 Task: Check the percentage active listings of 1 acre in the last 5 years.
Action: Mouse moved to (1009, 225)
Screenshot: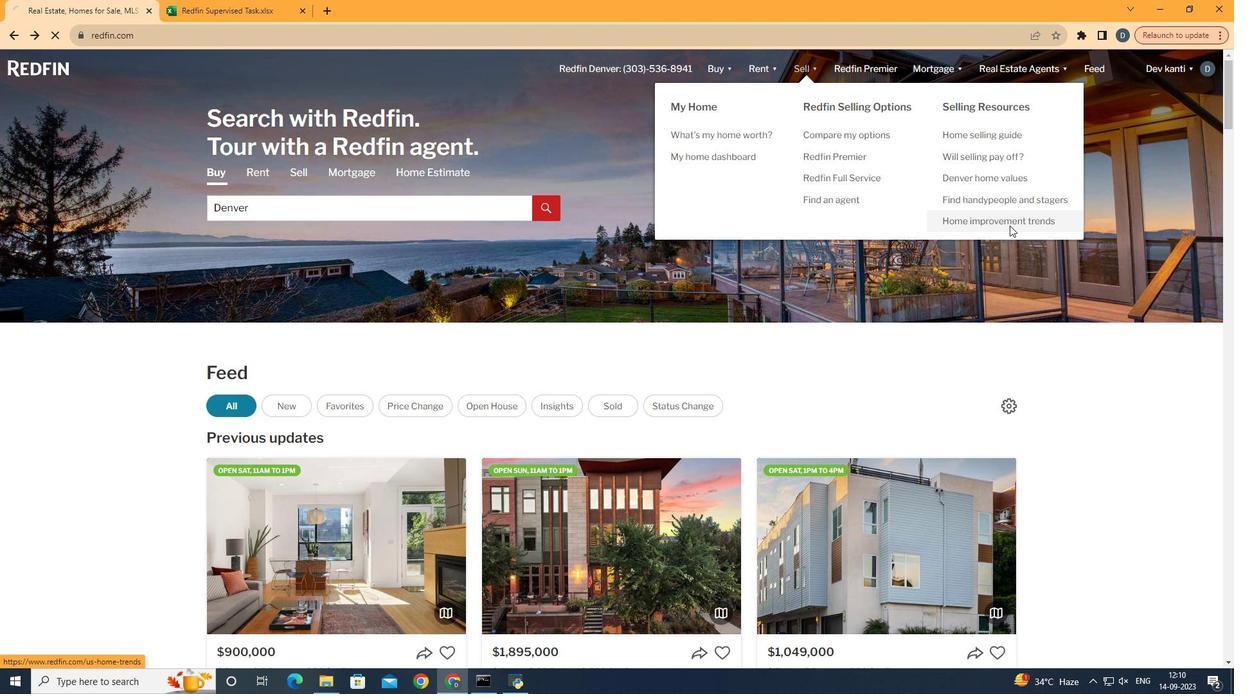 
Action: Mouse pressed left at (1009, 225)
Screenshot: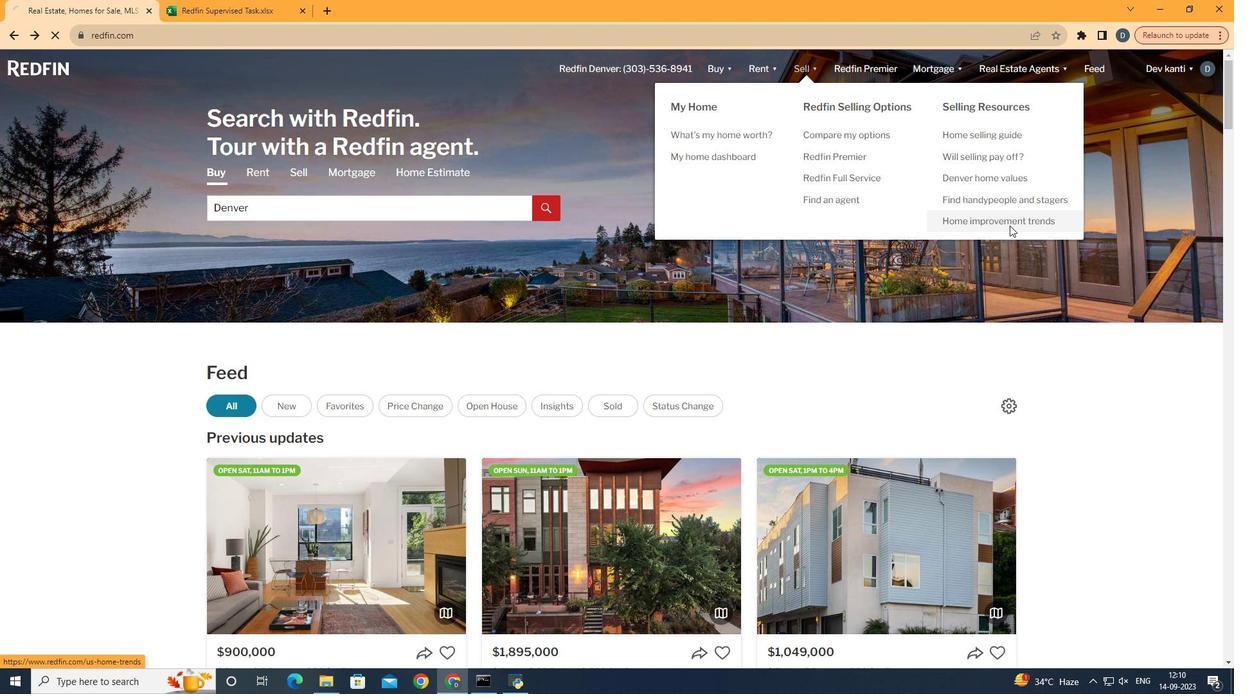 
Action: Mouse moved to (314, 245)
Screenshot: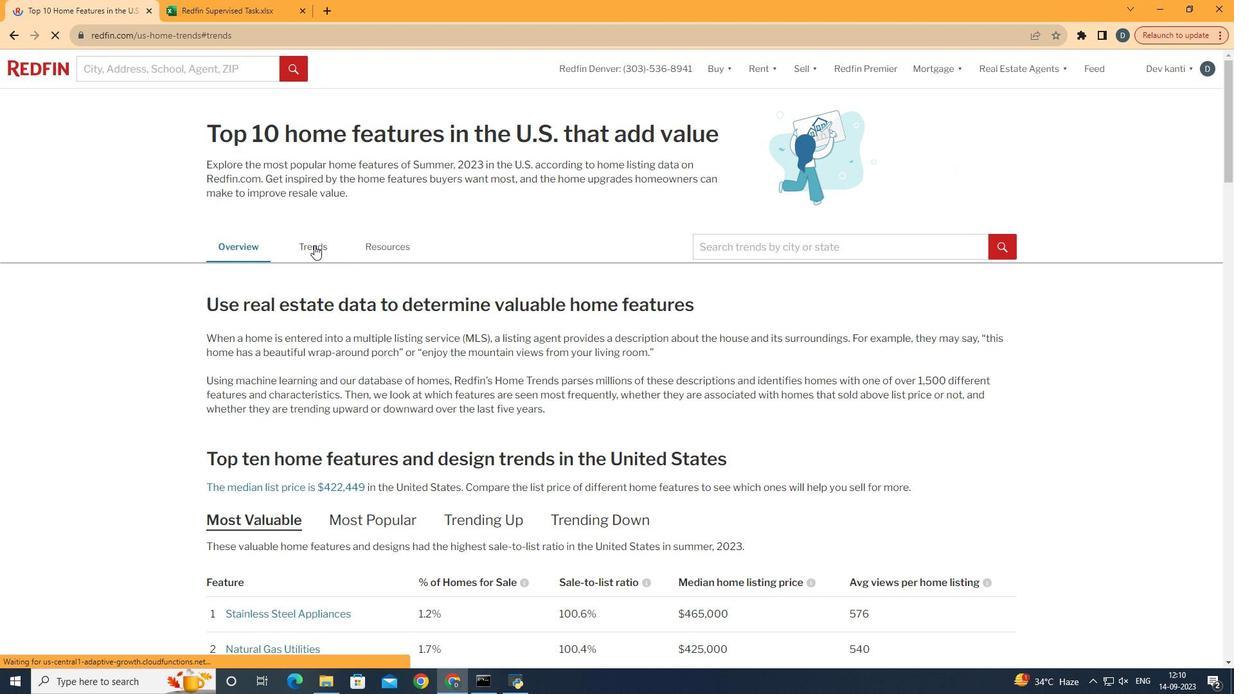 
Action: Mouse pressed left at (314, 245)
Screenshot: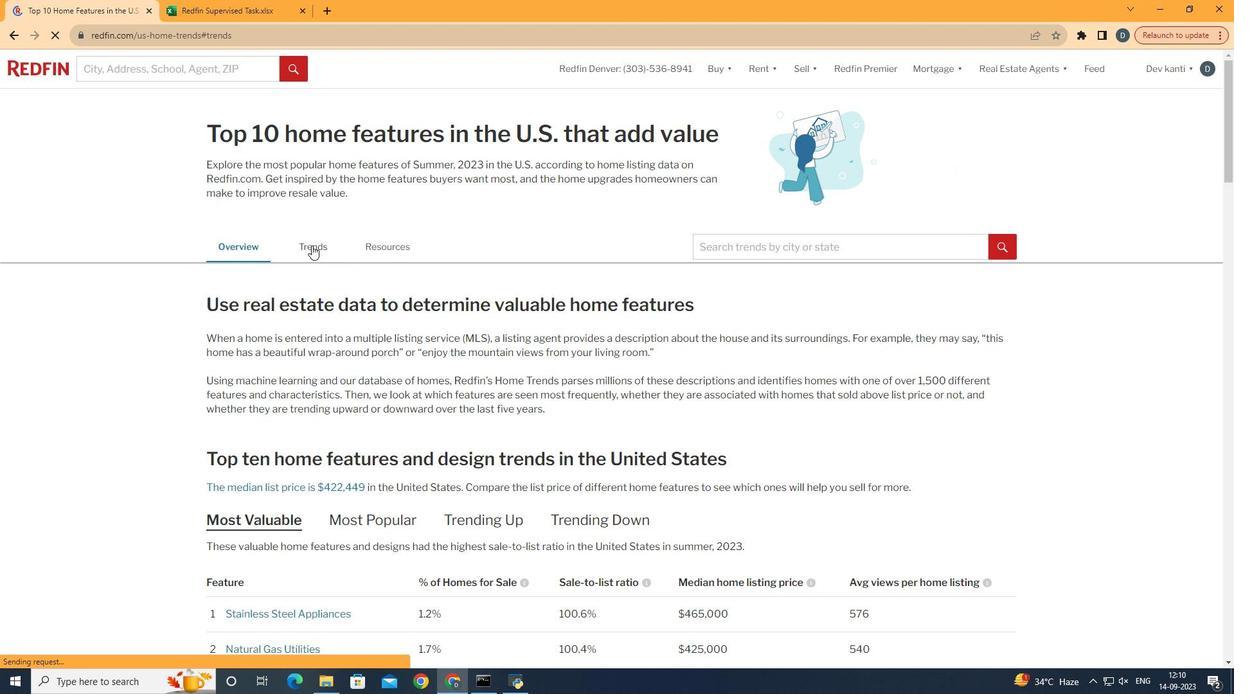 
Action: Mouse moved to (330, 302)
Screenshot: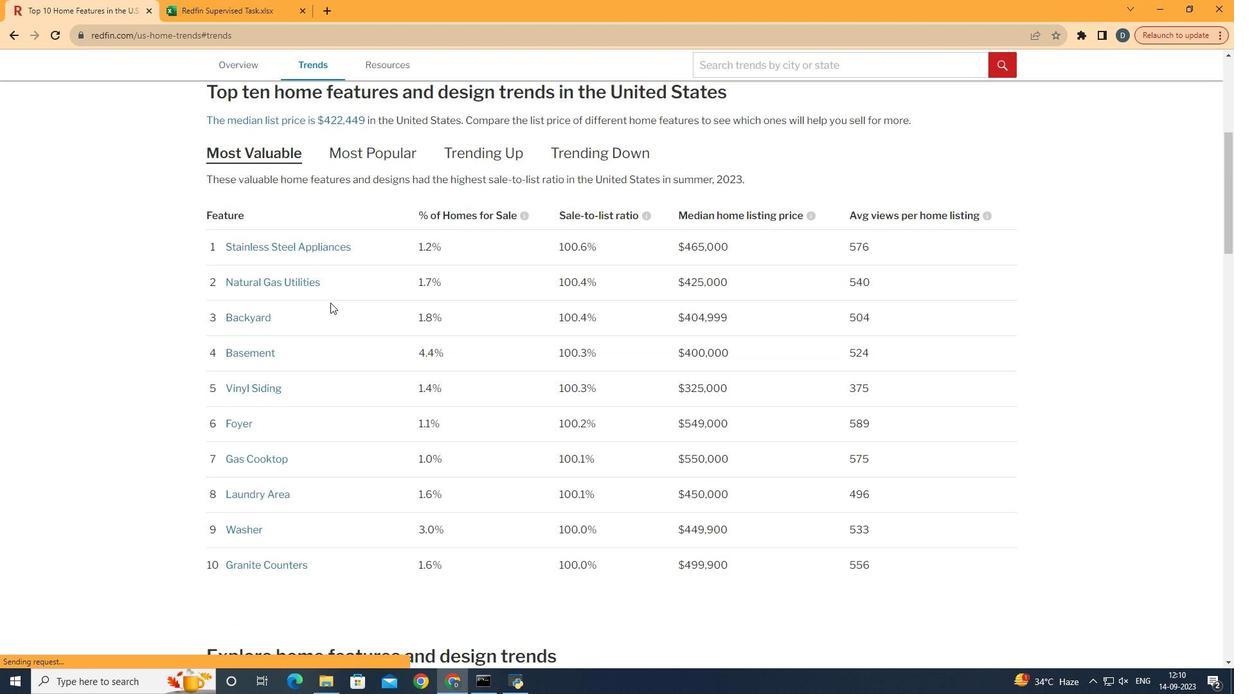 
Action: Mouse scrolled (330, 302) with delta (0, 0)
Screenshot: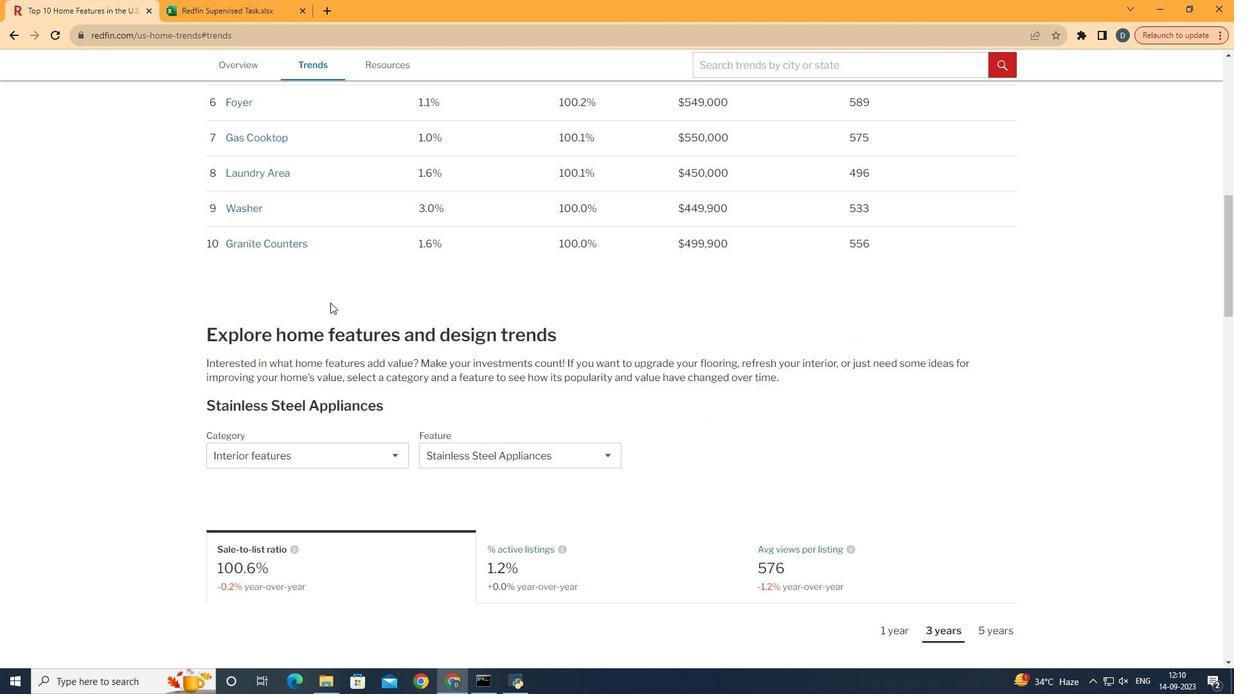 
Action: Mouse scrolled (330, 302) with delta (0, 0)
Screenshot: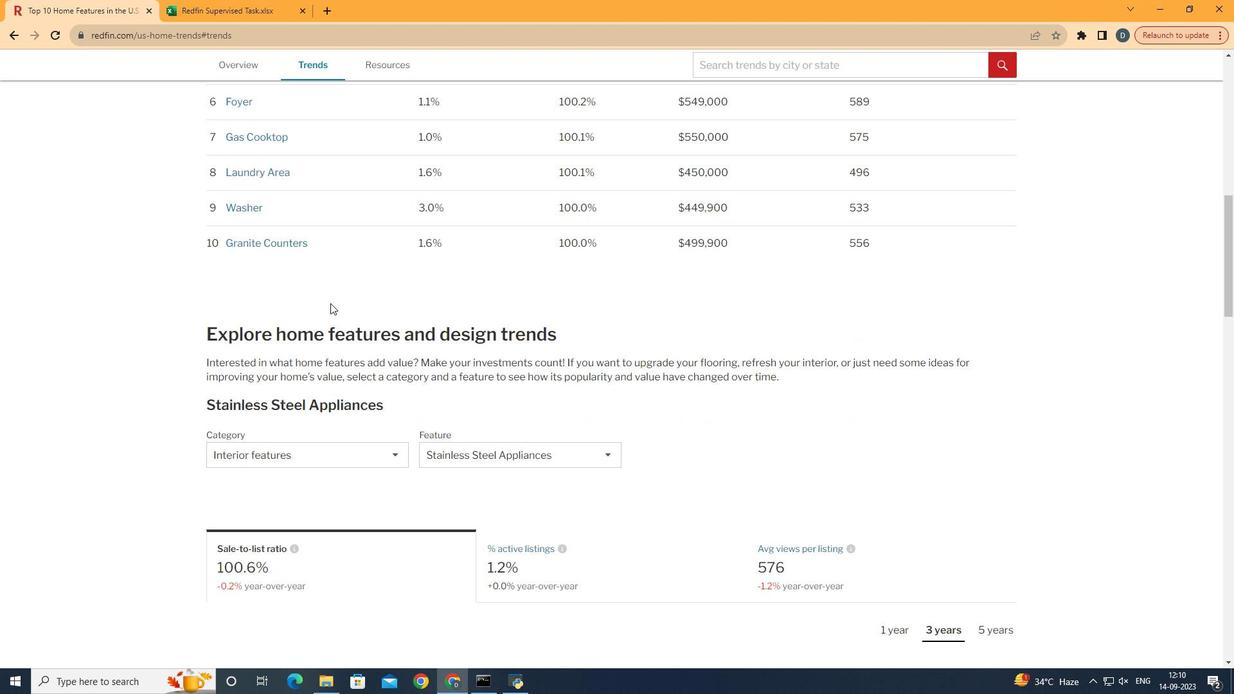 
Action: Mouse scrolled (330, 302) with delta (0, 0)
Screenshot: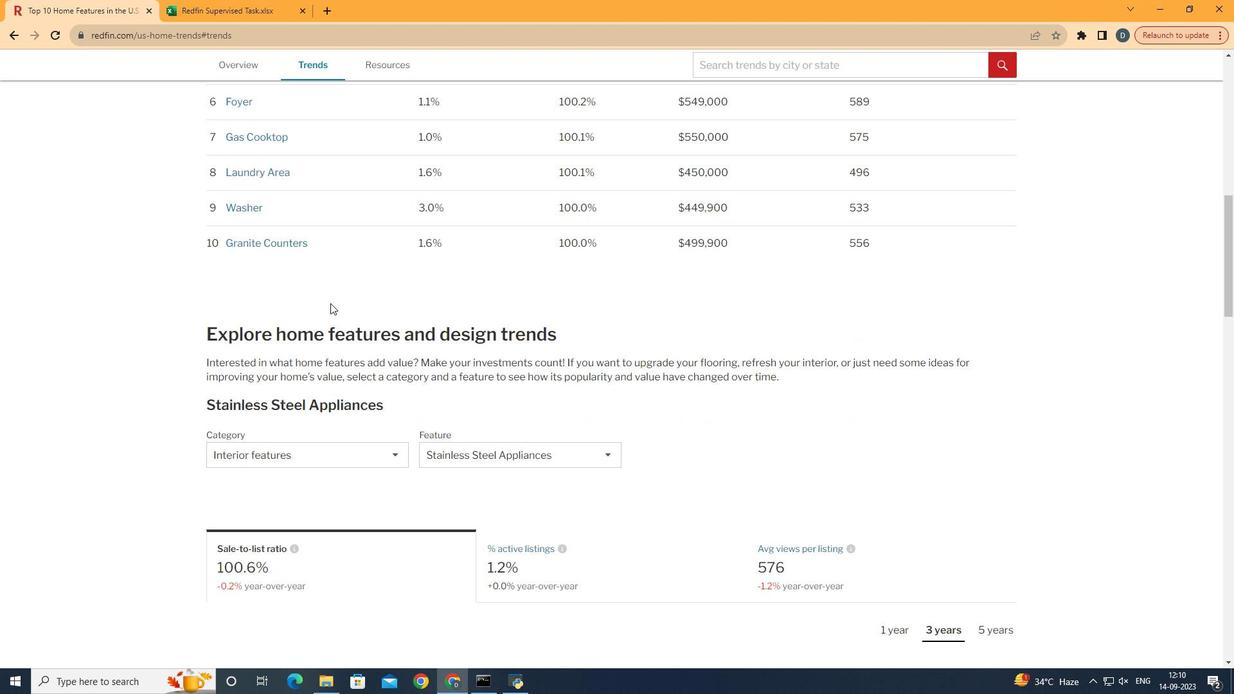 
Action: Mouse scrolled (330, 302) with delta (0, 0)
Screenshot: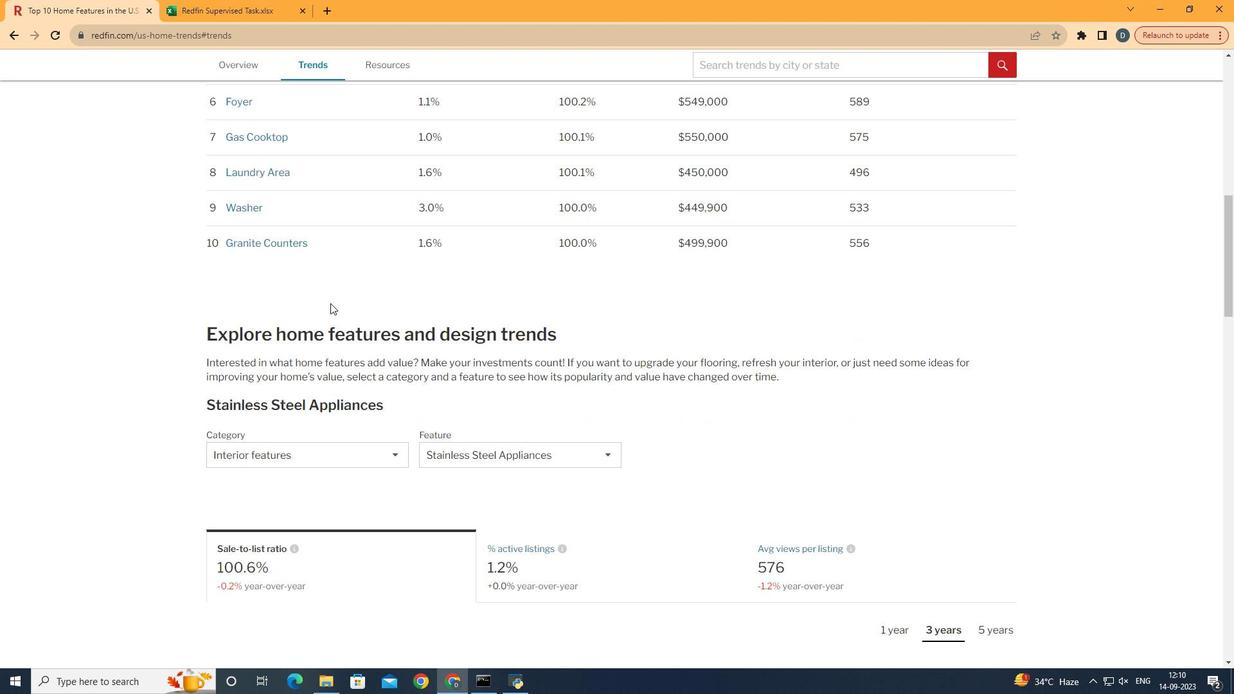 
Action: Mouse scrolled (330, 302) with delta (0, 0)
Screenshot: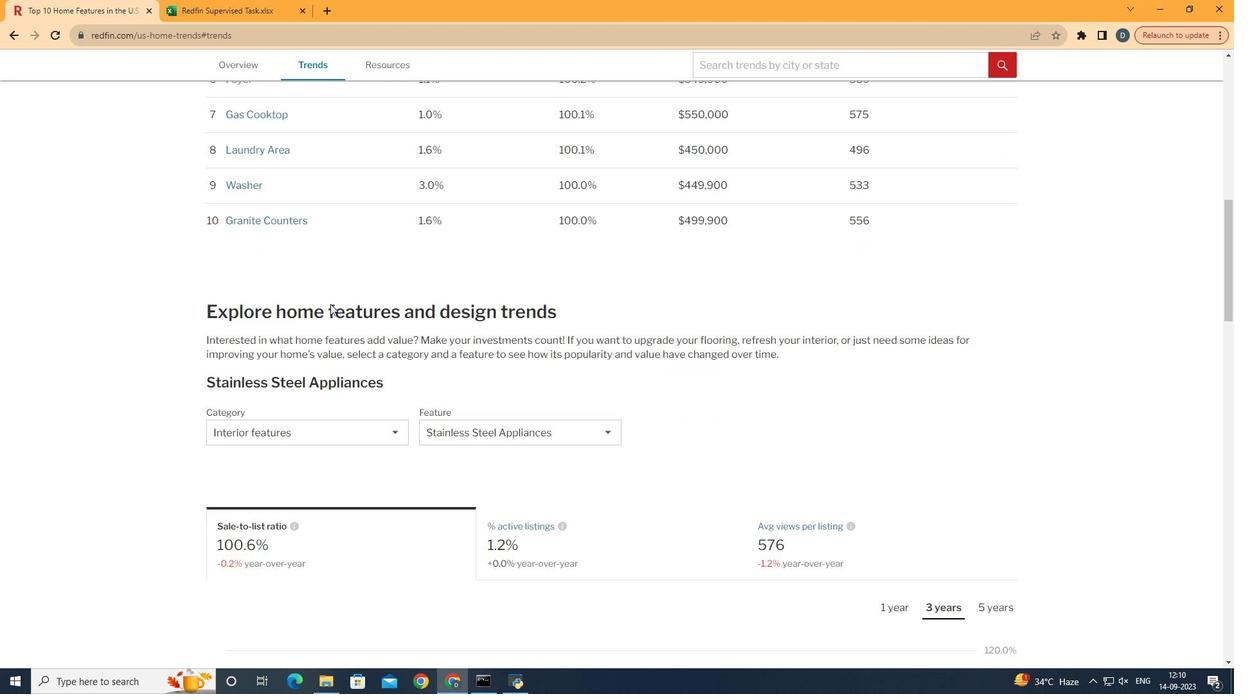 
Action: Mouse scrolled (330, 302) with delta (0, 0)
Screenshot: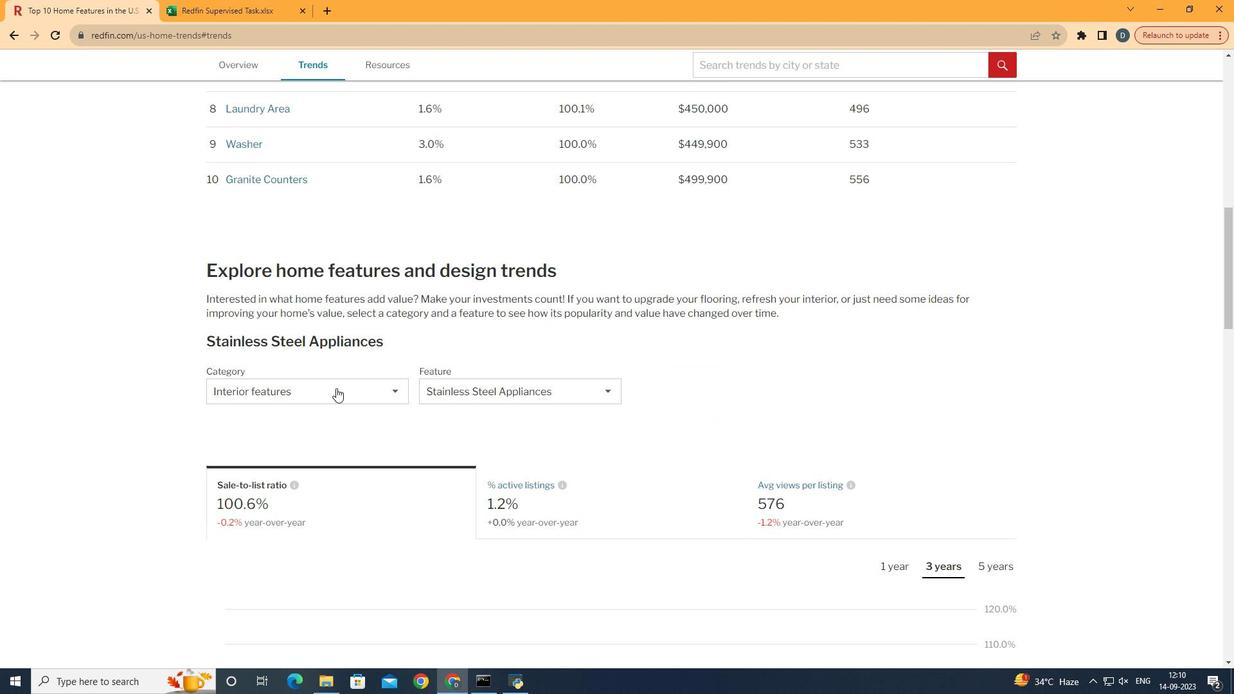 
Action: Mouse moved to (335, 392)
Screenshot: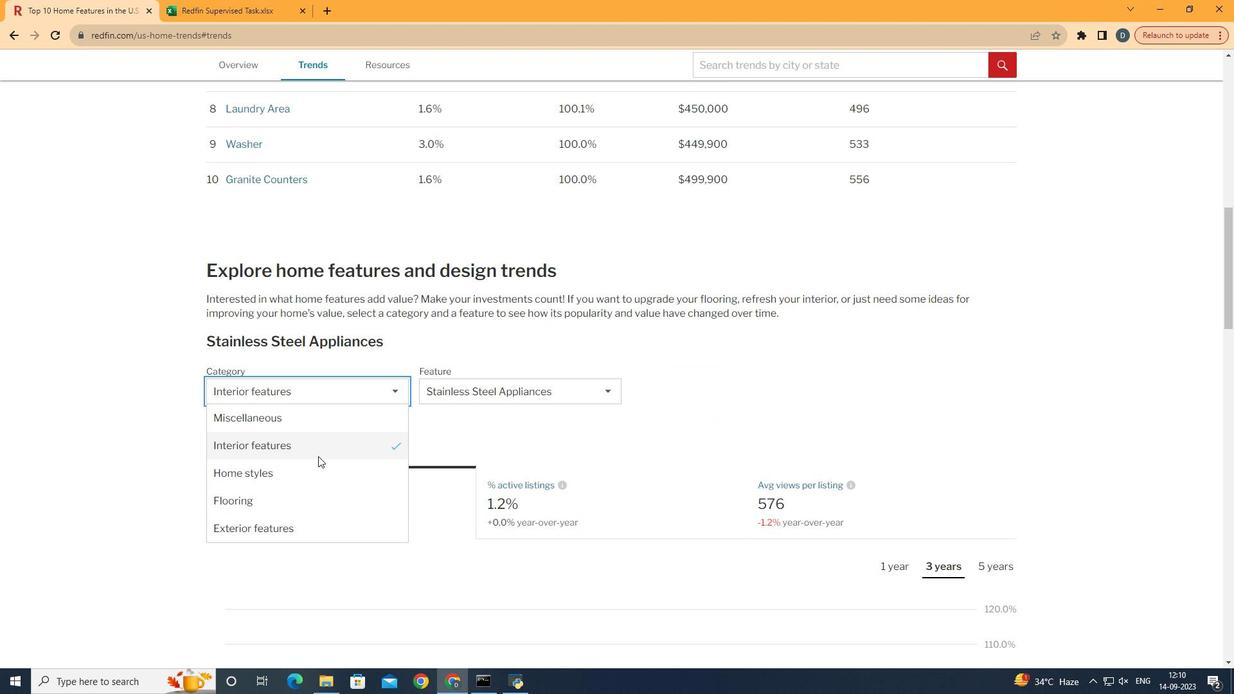 
Action: Mouse pressed left at (335, 392)
Screenshot: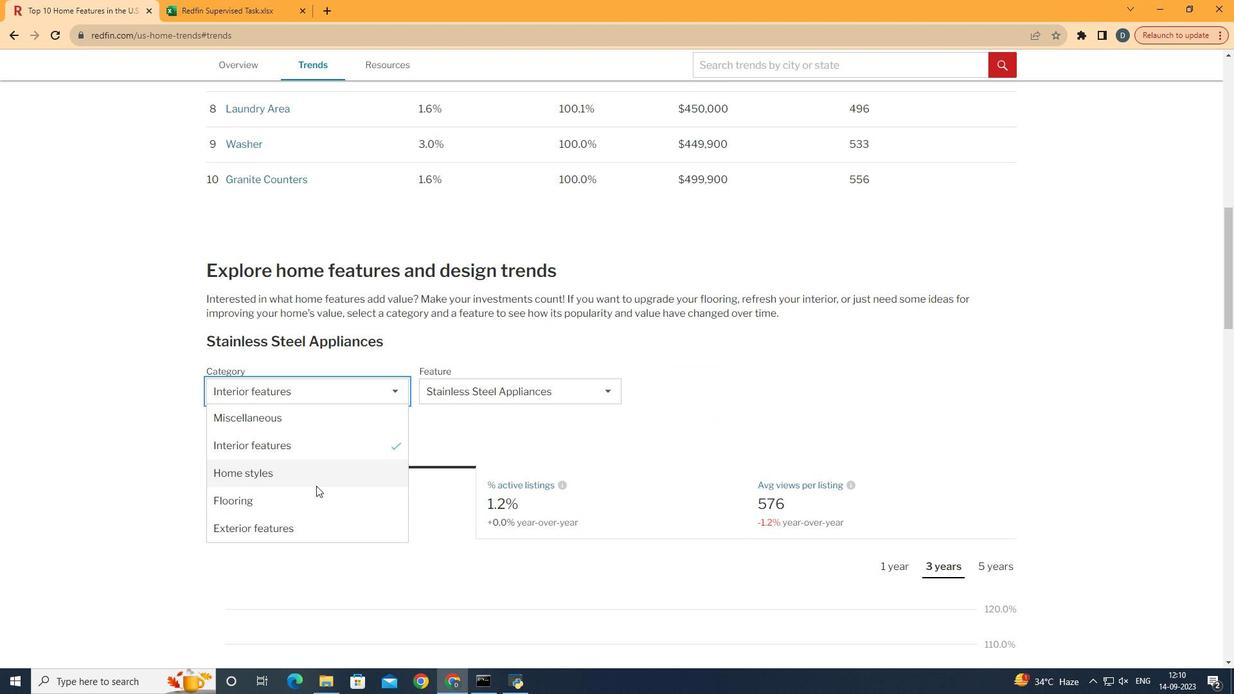 
Action: Mouse moved to (307, 521)
Screenshot: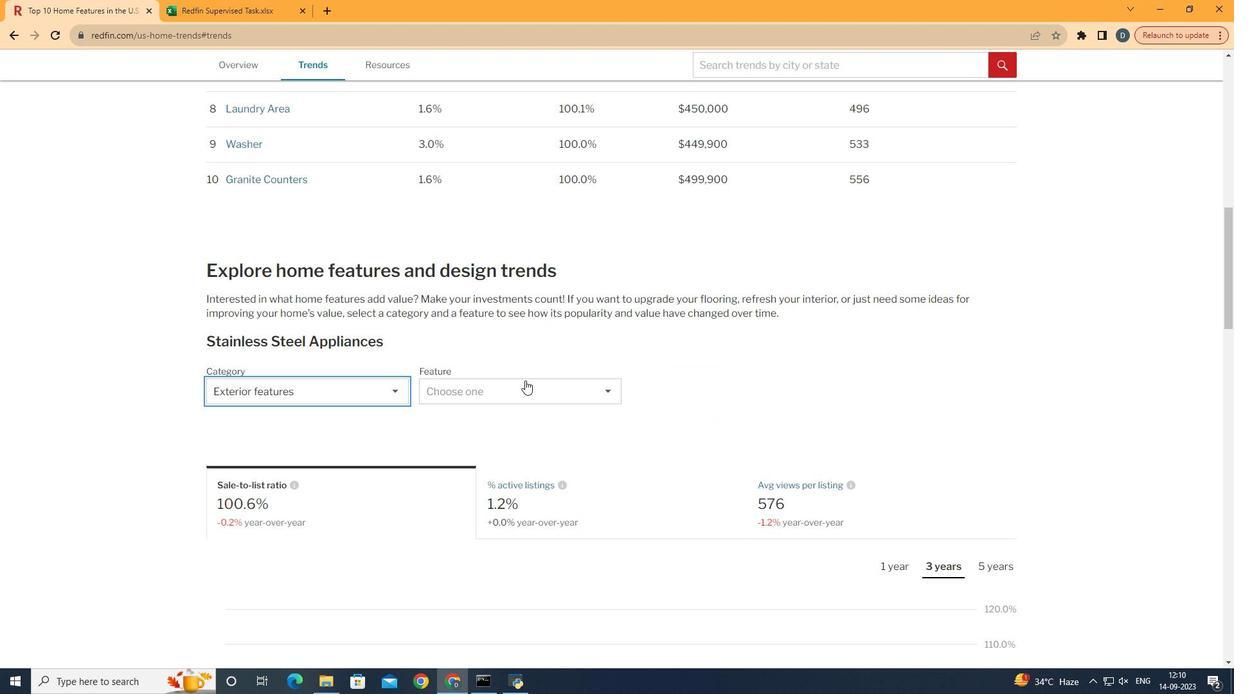 
Action: Mouse pressed left at (307, 521)
Screenshot: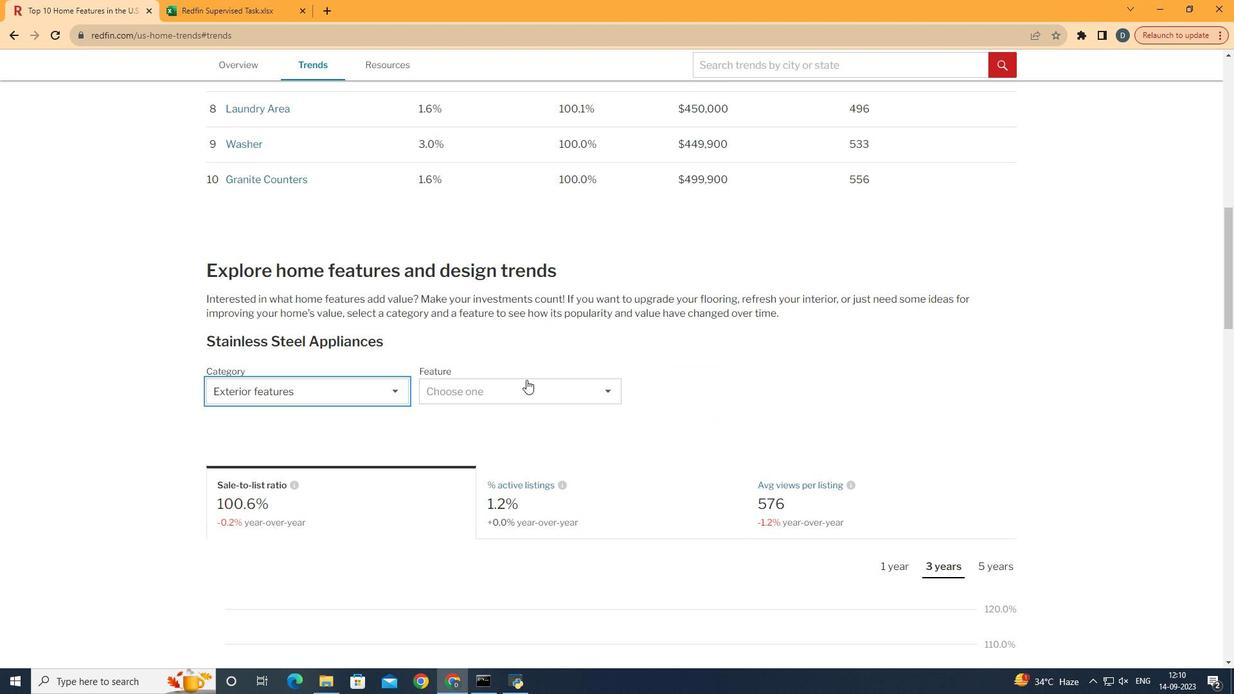
Action: Mouse moved to (526, 379)
Screenshot: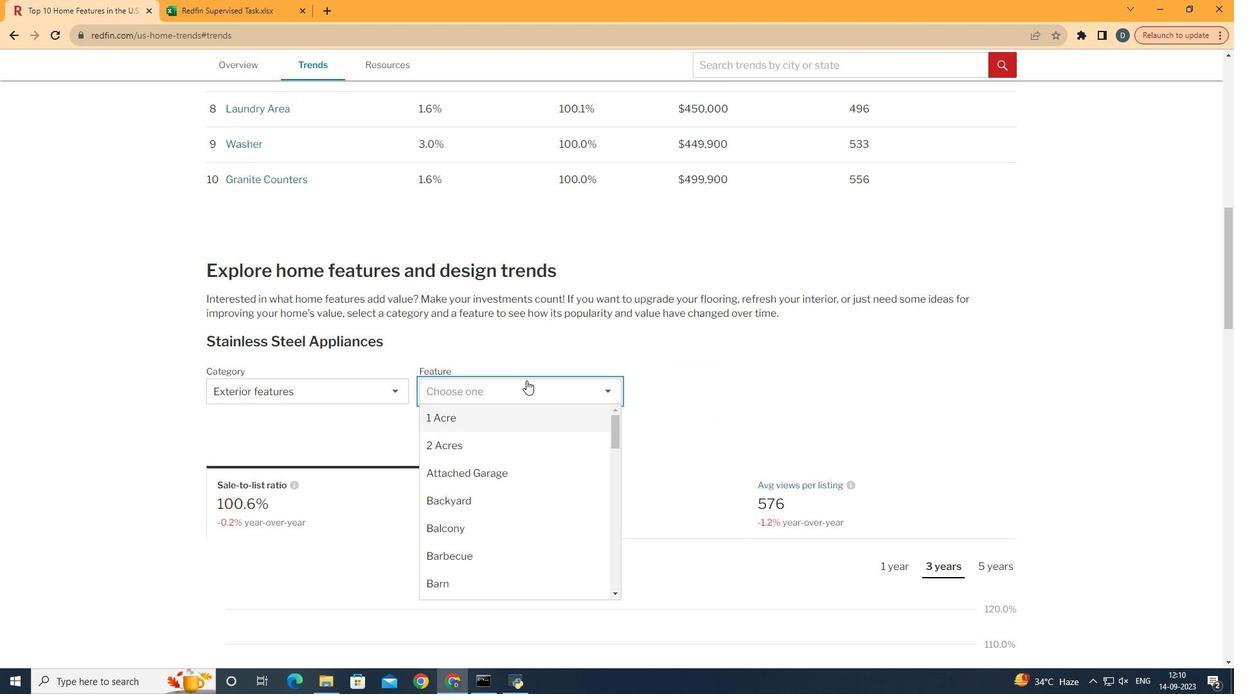 
Action: Mouse pressed left at (526, 379)
Screenshot: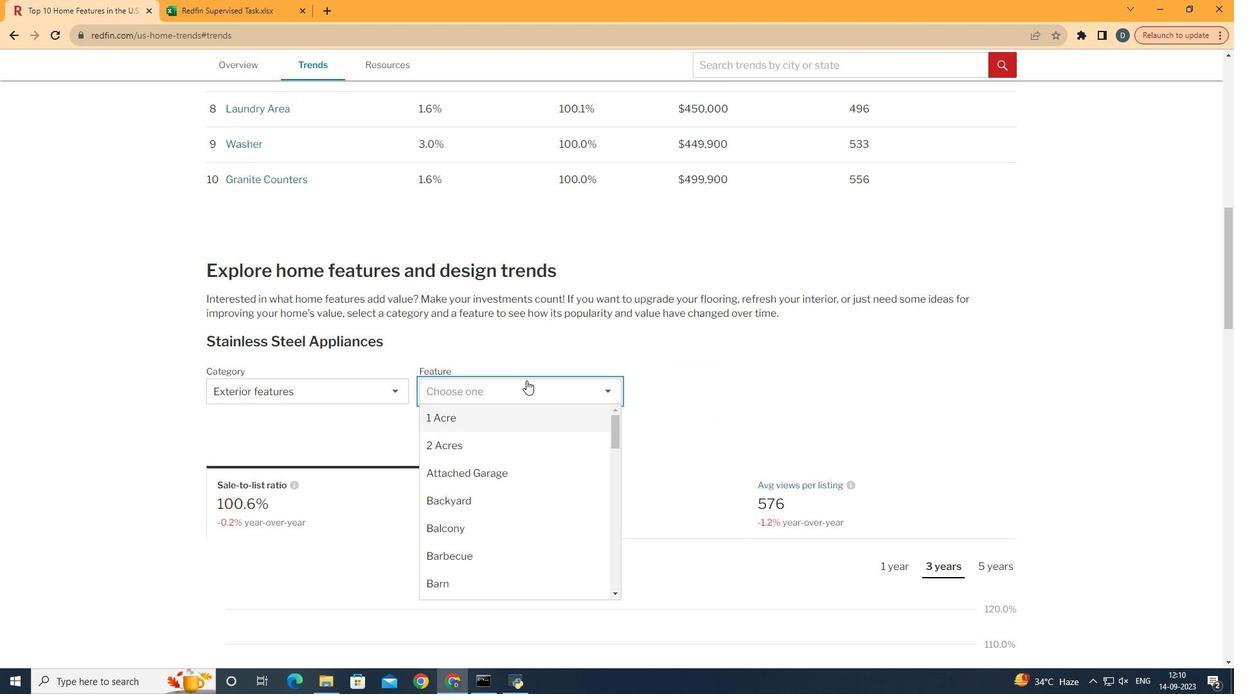 
Action: Mouse moved to (548, 419)
Screenshot: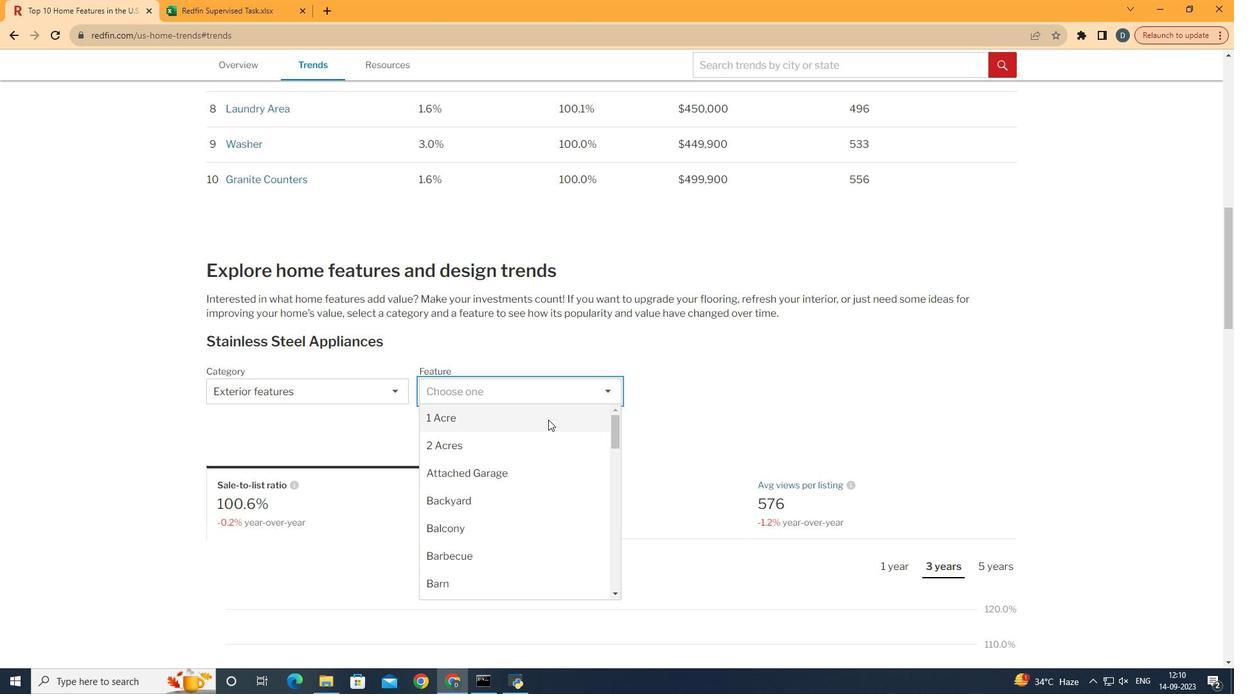 
Action: Mouse pressed left at (548, 419)
Screenshot: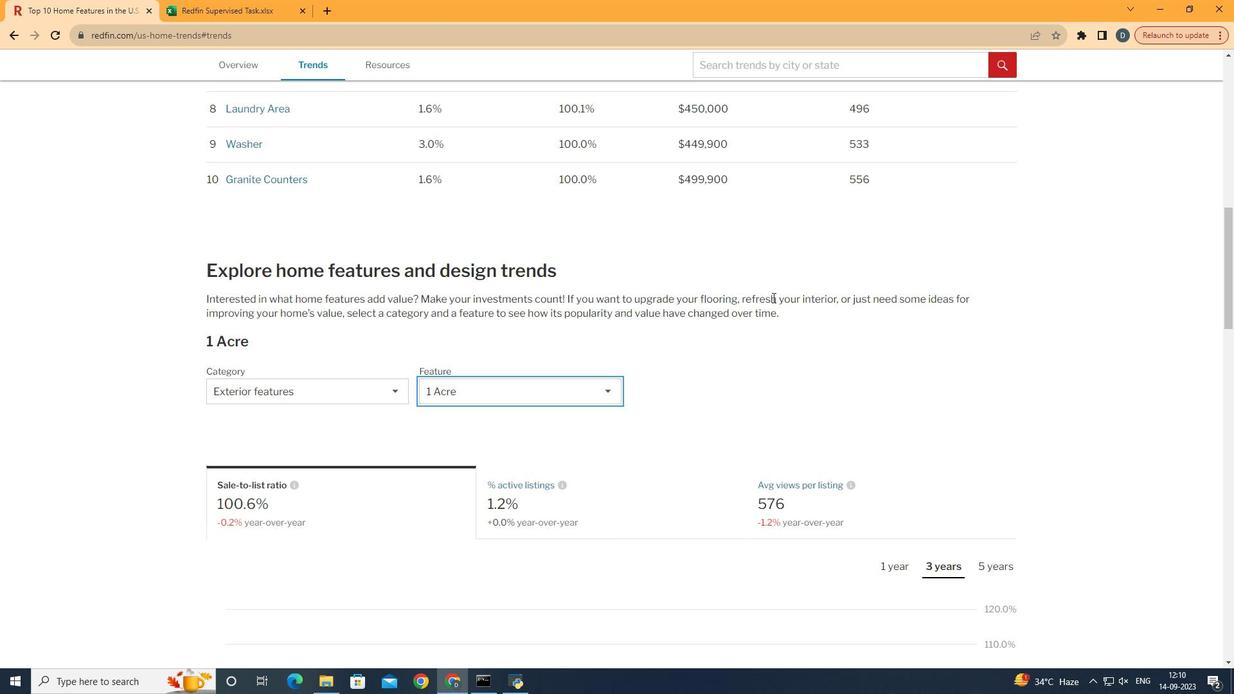 
Action: Mouse moved to (759, 361)
Screenshot: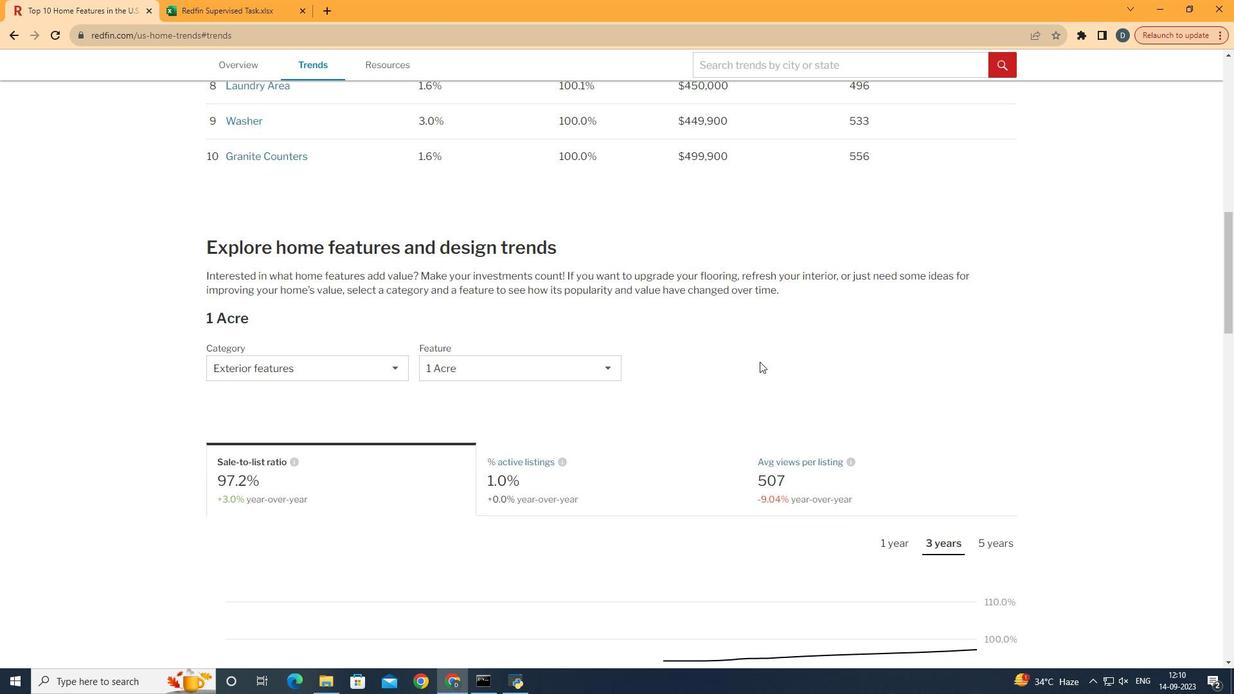 
Action: Mouse pressed left at (759, 361)
Screenshot: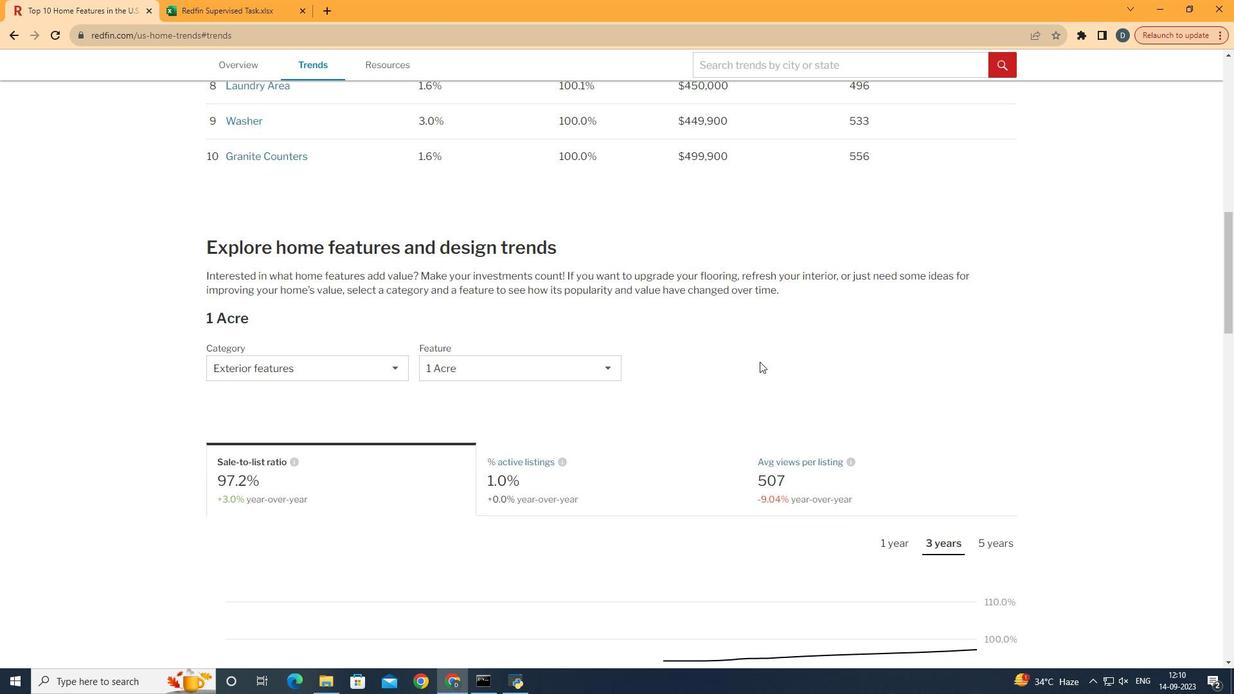 
Action: Mouse scrolled (759, 361) with delta (0, 0)
Screenshot: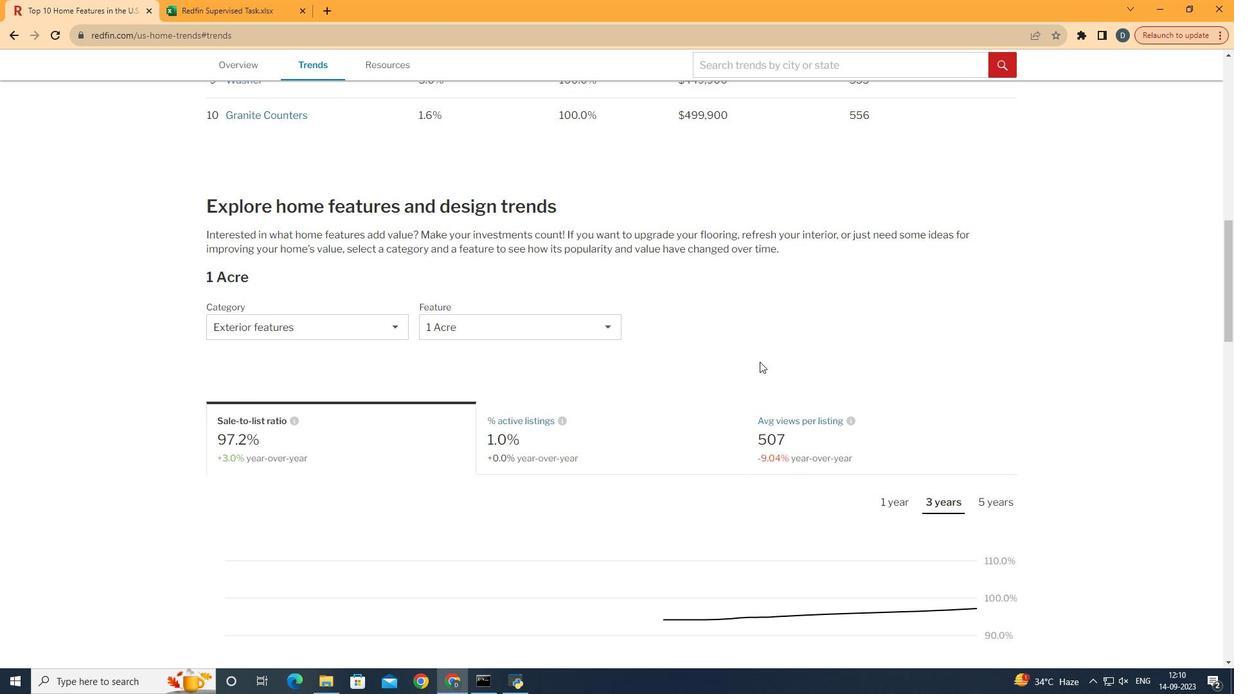 
Action: Mouse scrolled (759, 361) with delta (0, 0)
Screenshot: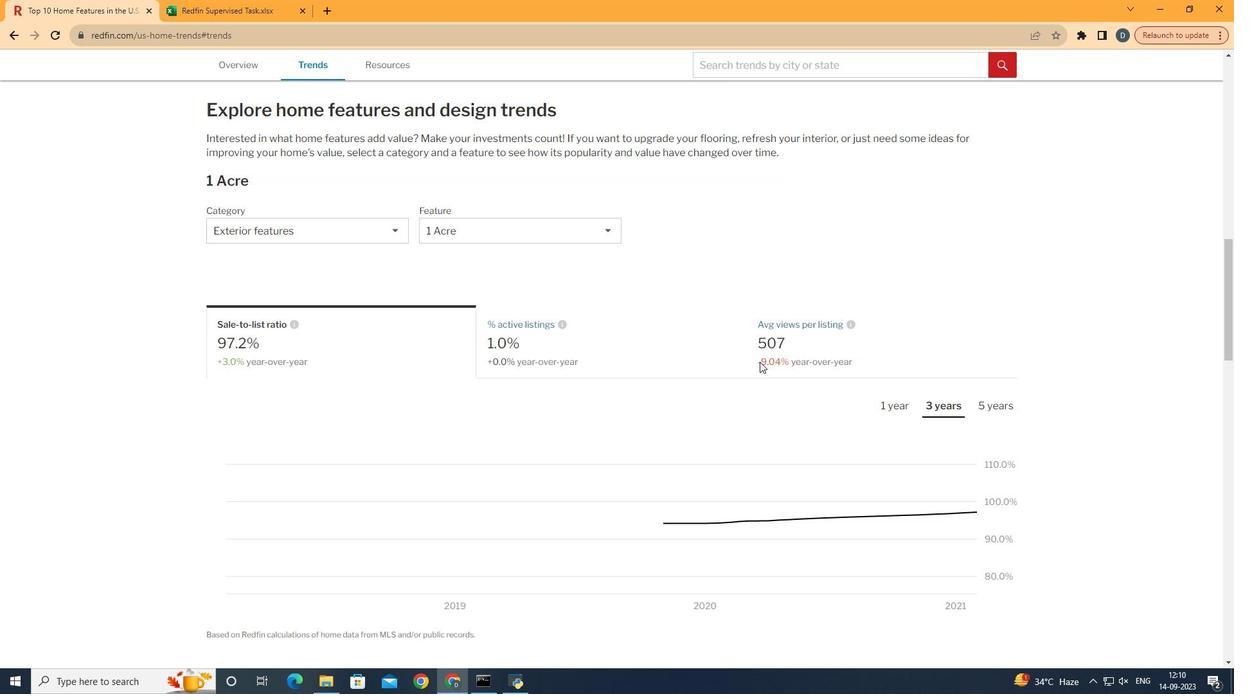 
Action: Mouse moved to (759, 361)
Screenshot: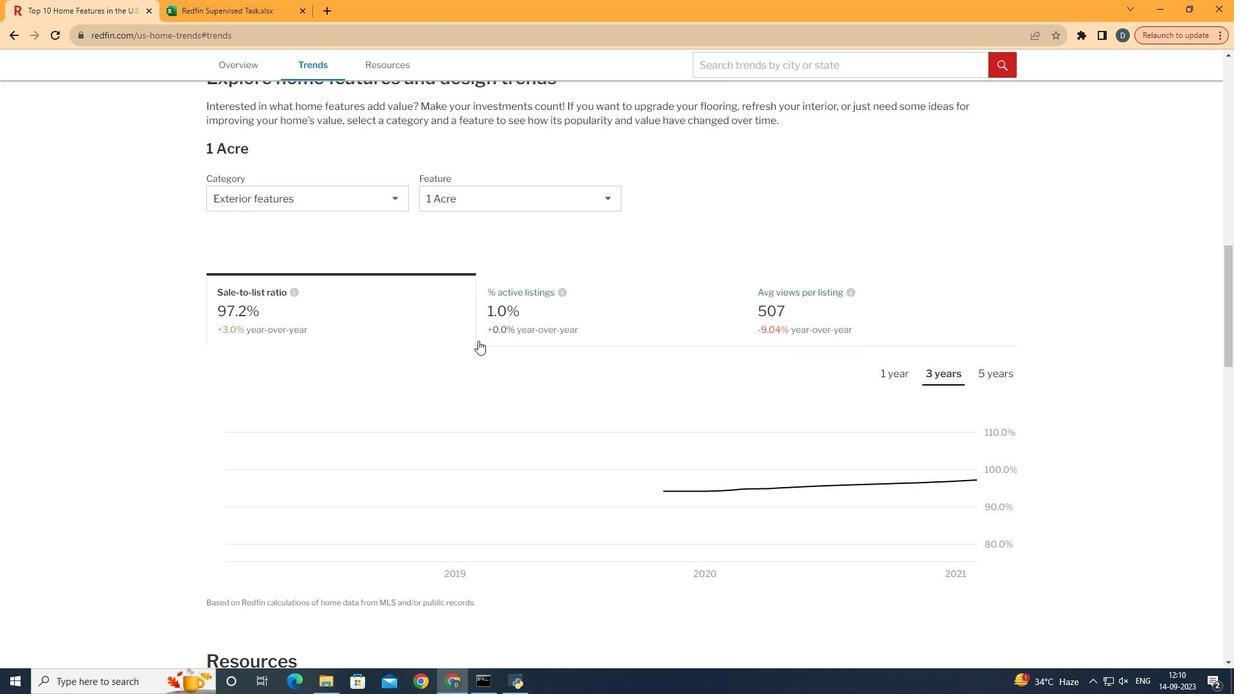 
Action: Mouse scrolled (759, 361) with delta (0, 0)
Screenshot: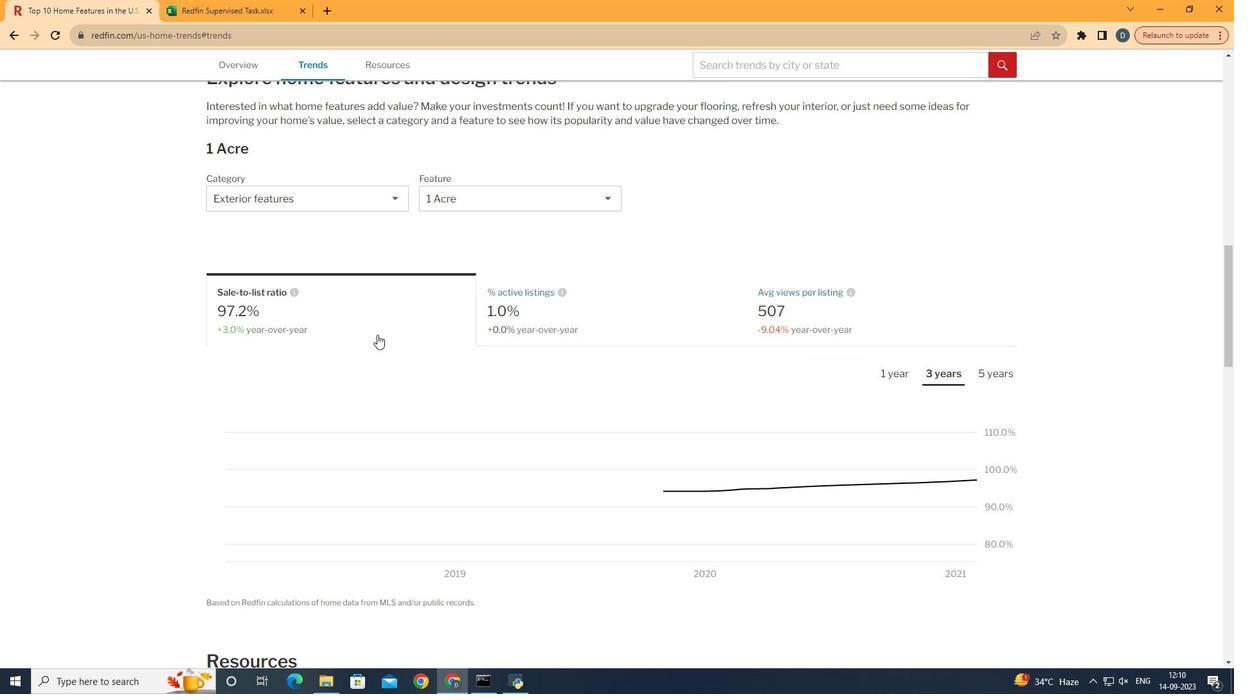 
Action: Mouse moved to (602, 318)
Screenshot: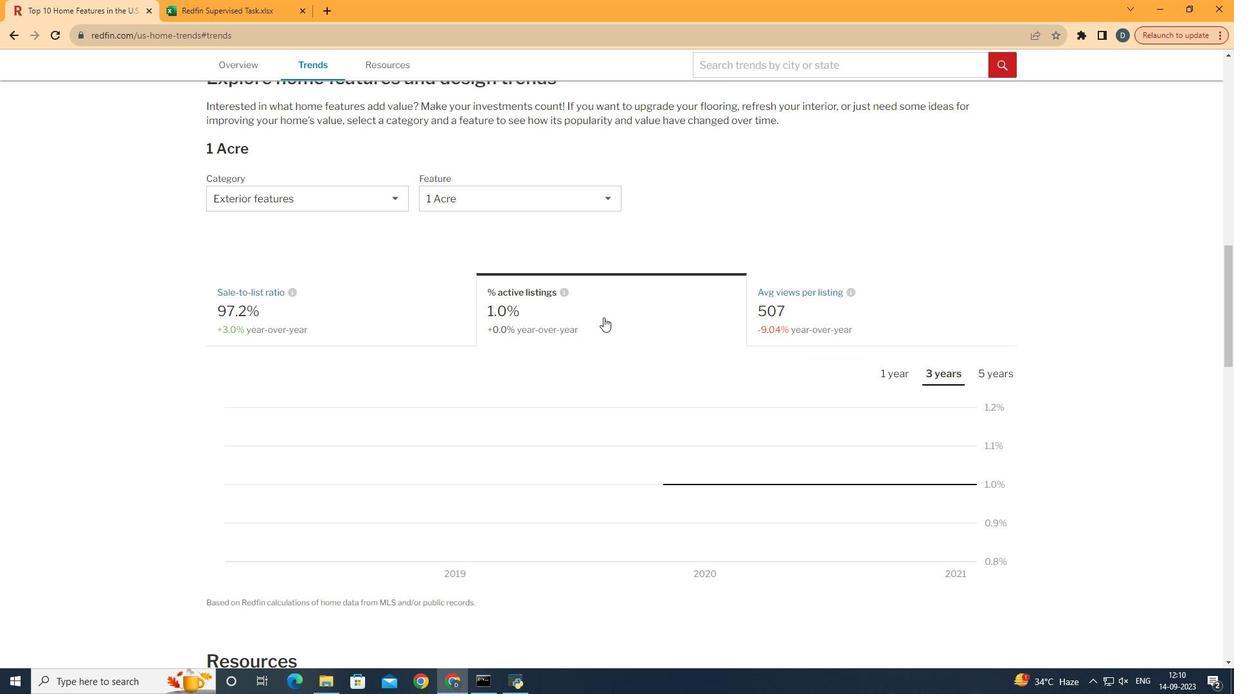 
Action: Mouse pressed left at (602, 318)
Screenshot: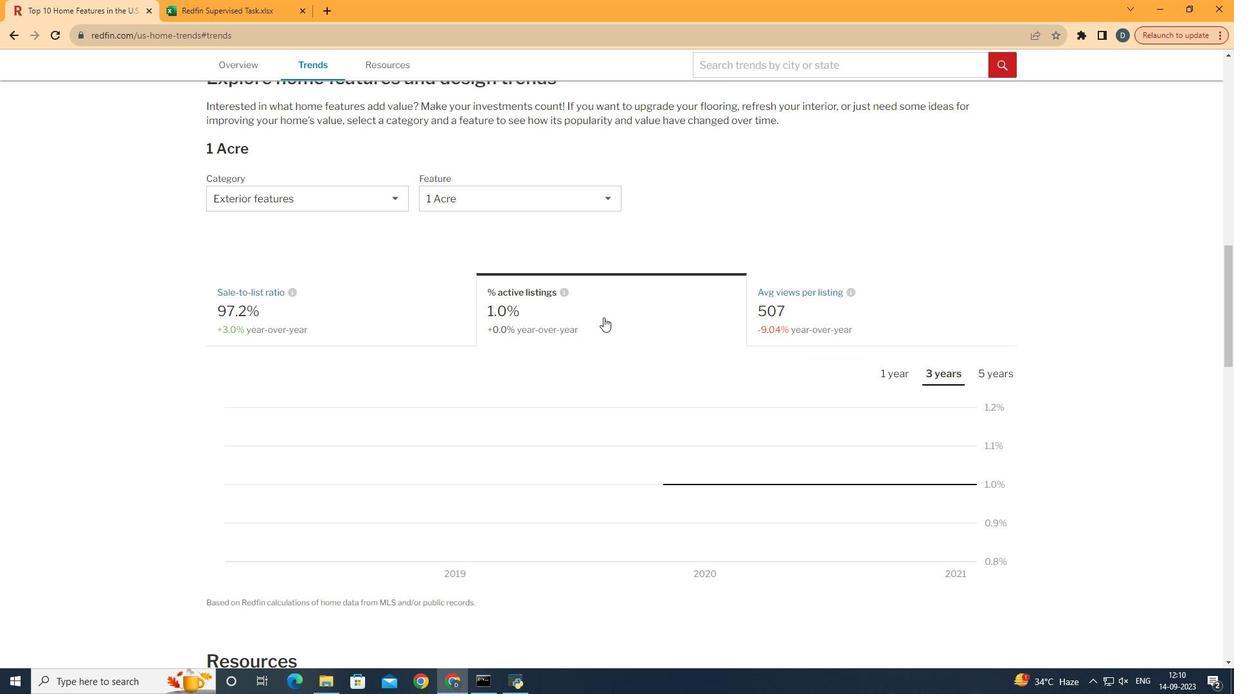 
Action: Mouse moved to (1012, 370)
Screenshot: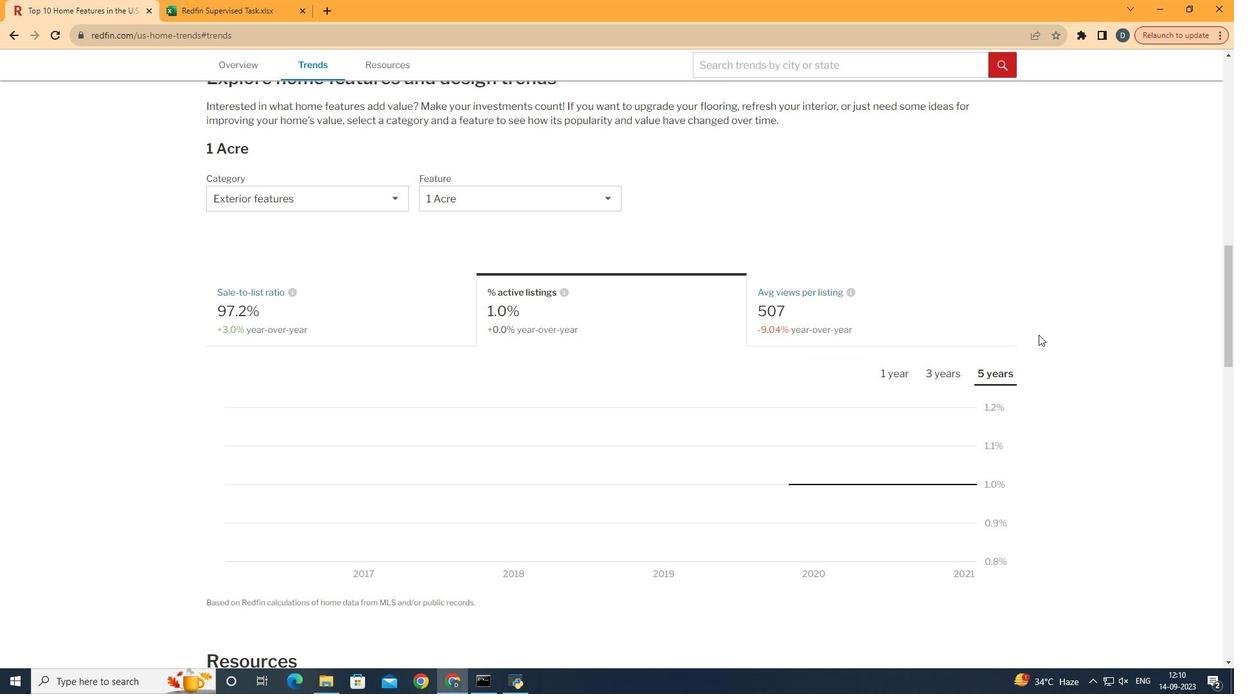 
Action: Mouse pressed left at (1012, 370)
Screenshot: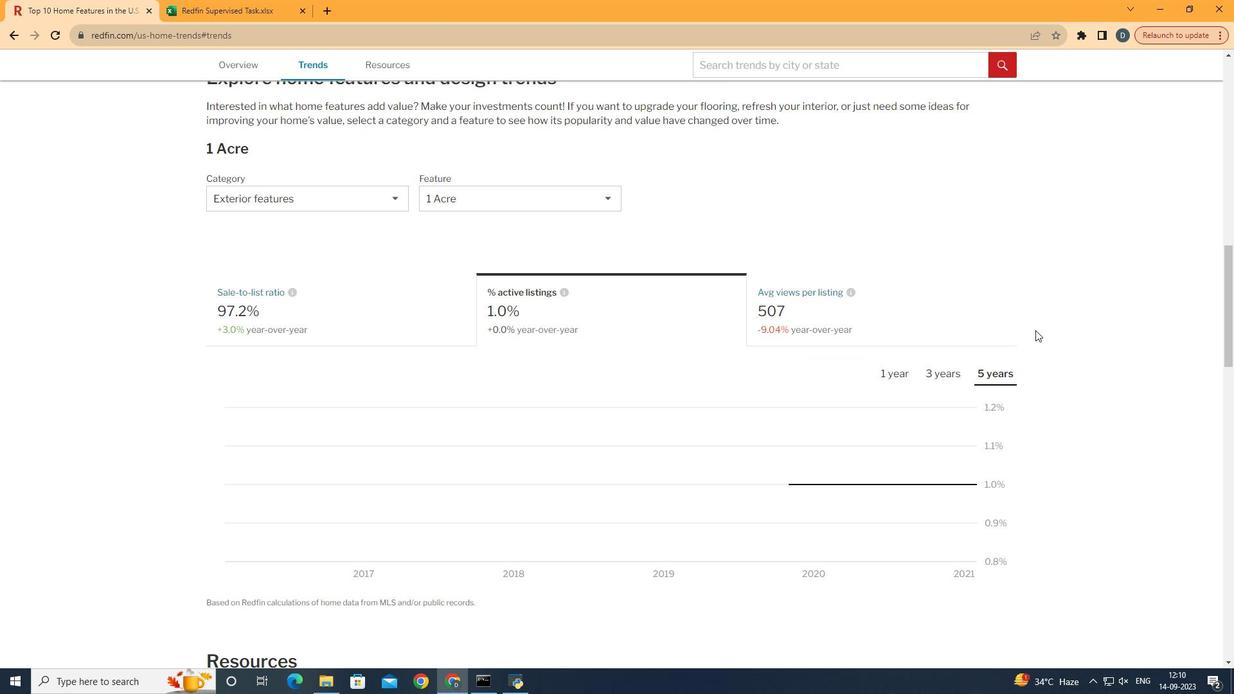 
Action: Mouse moved to (1034, 330)
Screenshot: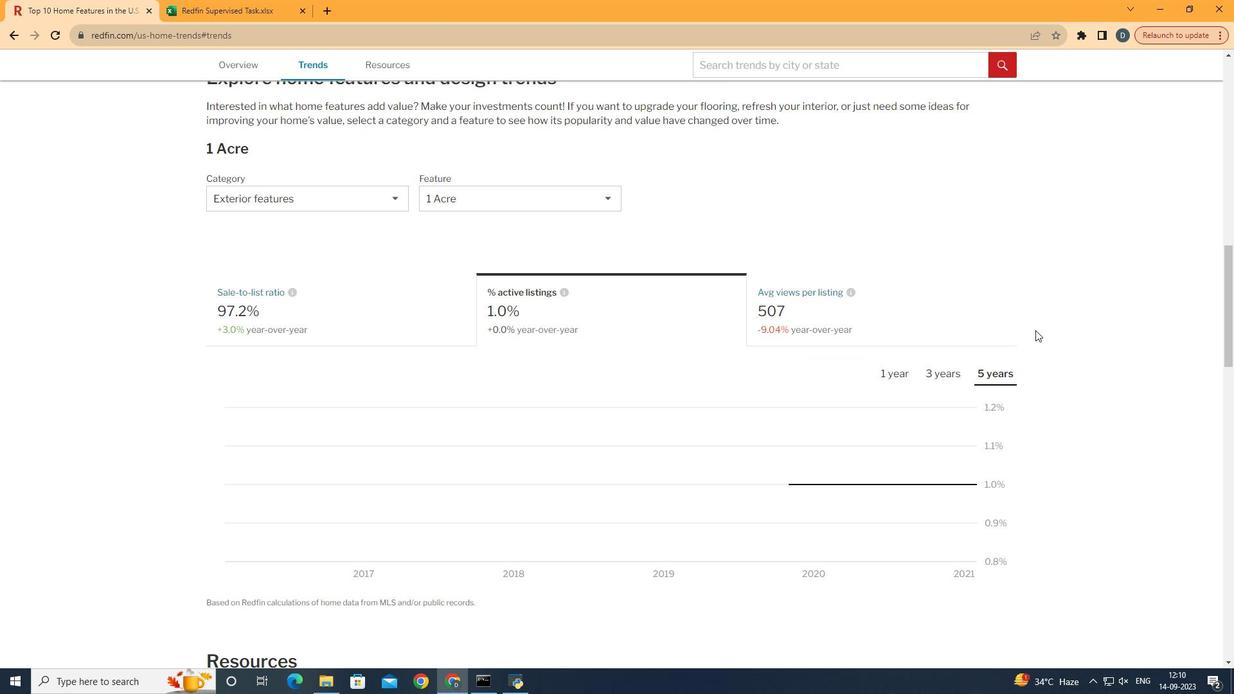 
